 Task: Move the task Improve code commenting for better readability to the section To-Do in the project TrainForge and sort the tasks in the project by Due Date.
Action: Mouse moved to (68, 442)
Screenshot: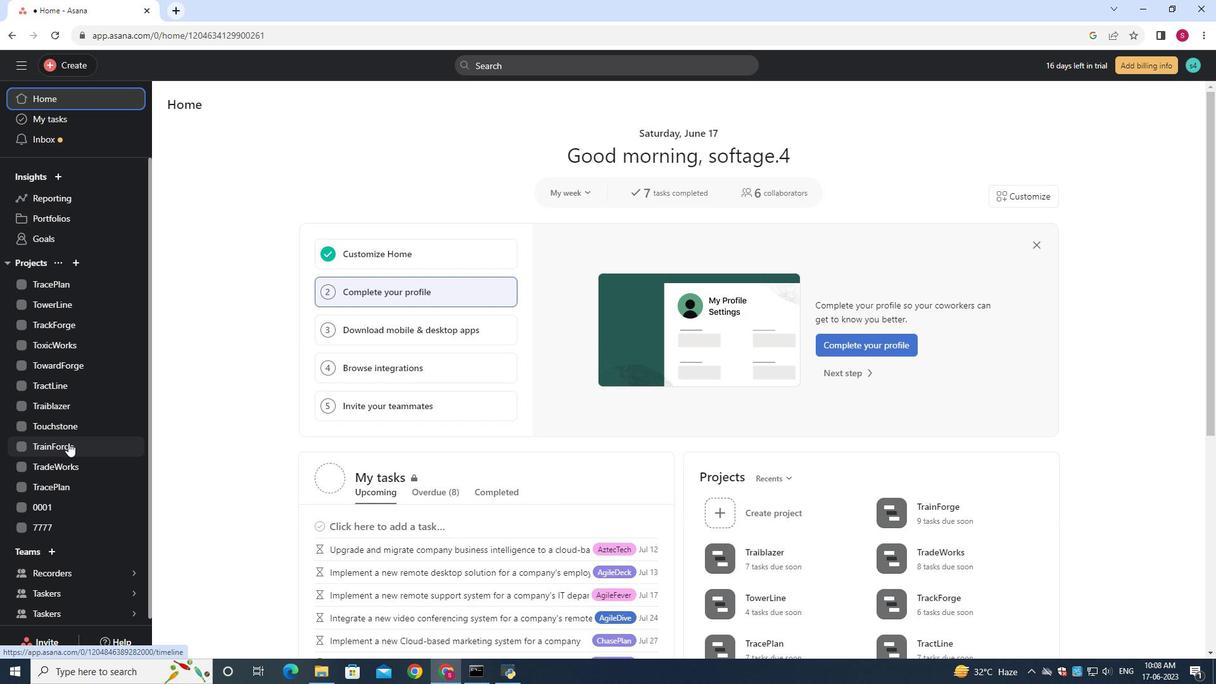 
Action: Mouse pressed left at (68, 442)
Screenshot: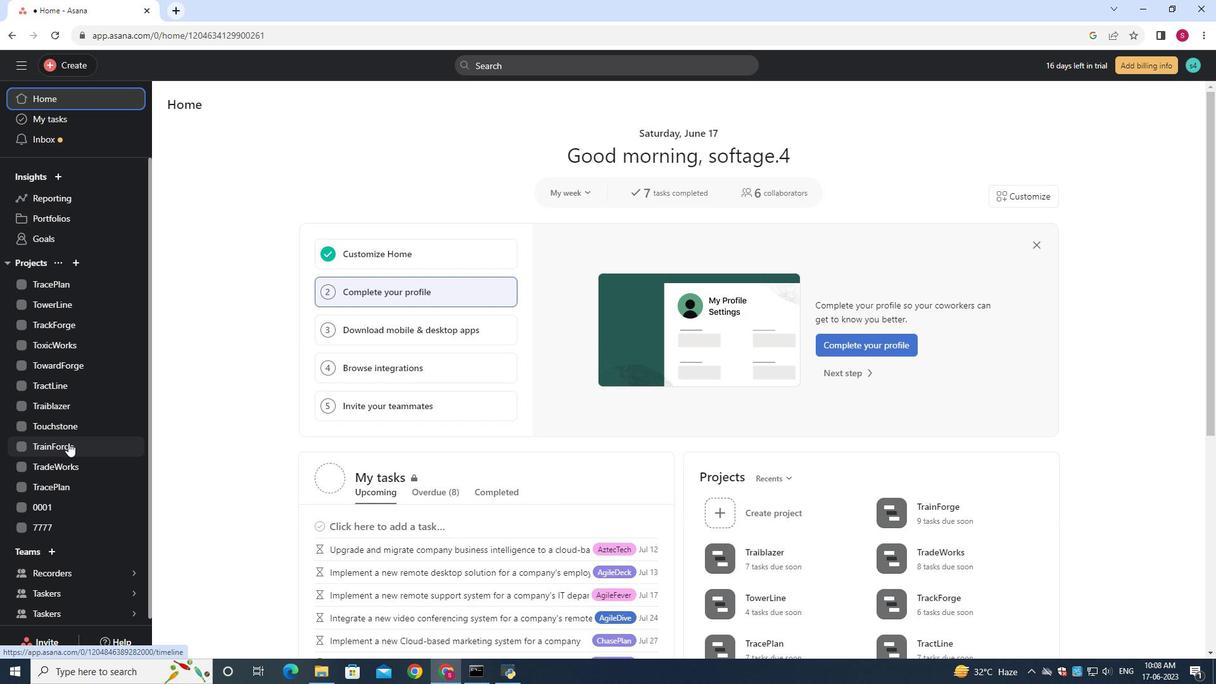 
Action: Mouse moved to (489, 279)
Screenshot: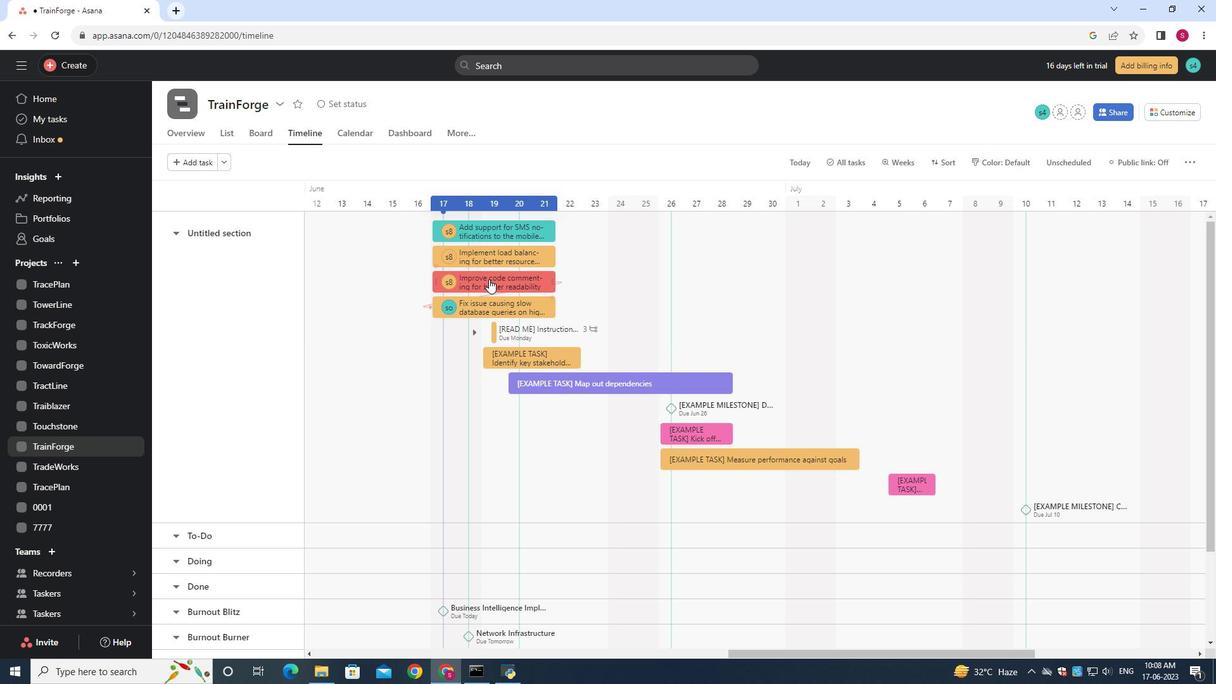 
Action: Mouse pressed left at (489, 279)
Screenshot: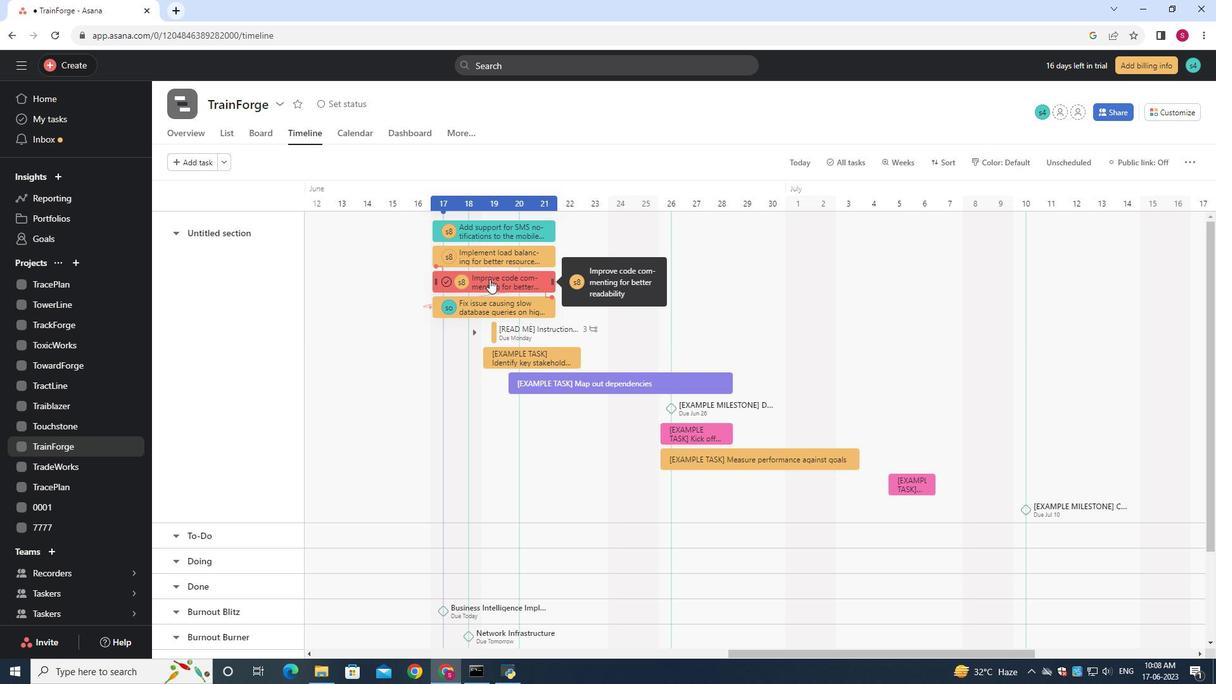 
Action: Mouse moved to (949, 163)
Screenshot: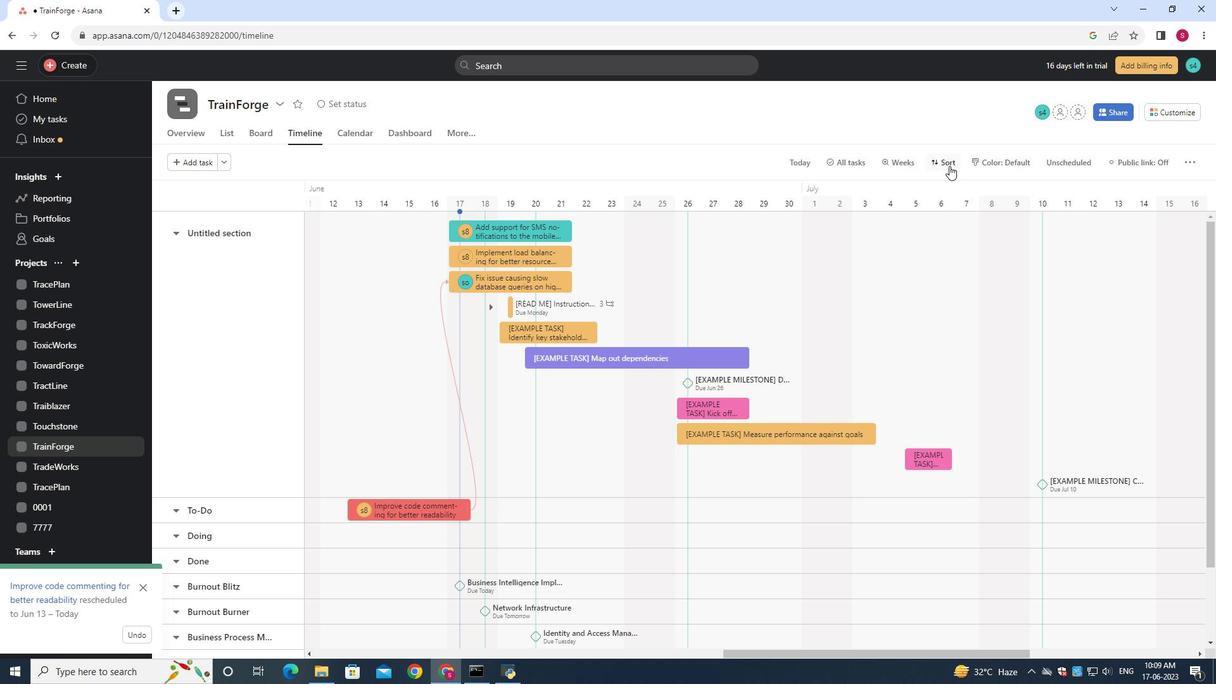 
Action: Mouse pressed left at (949, 163)
Screenshot: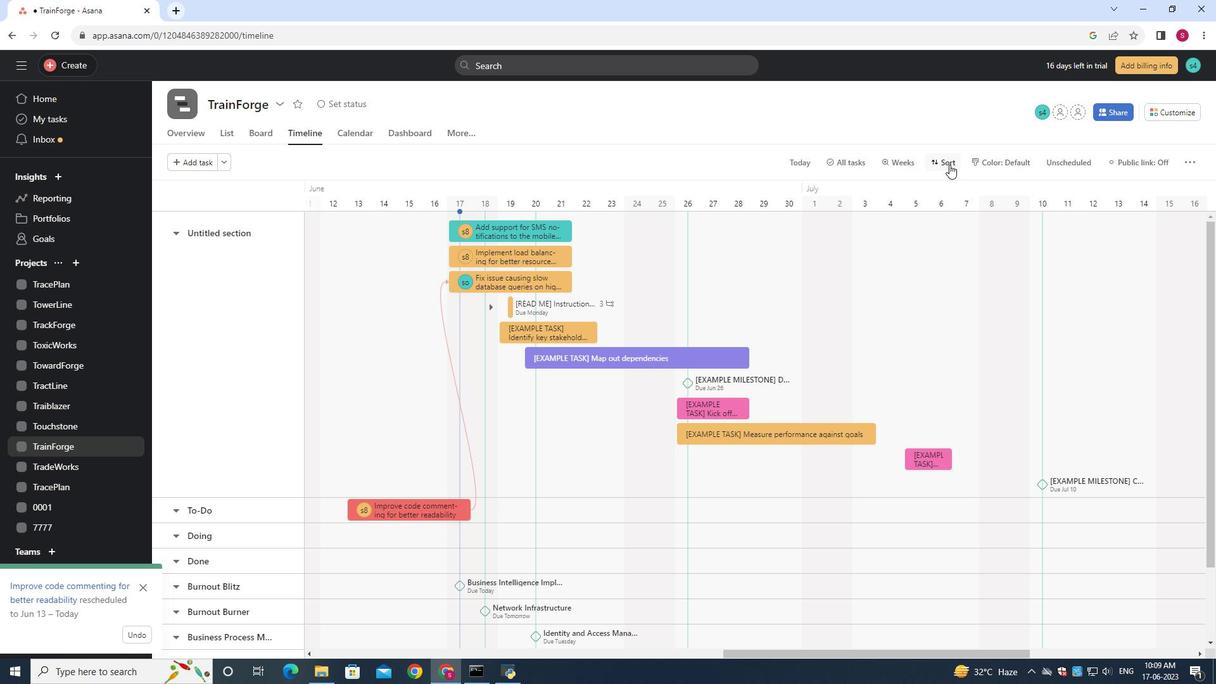 
Action: Mouse pressed left at (949, 163)
Screenshot: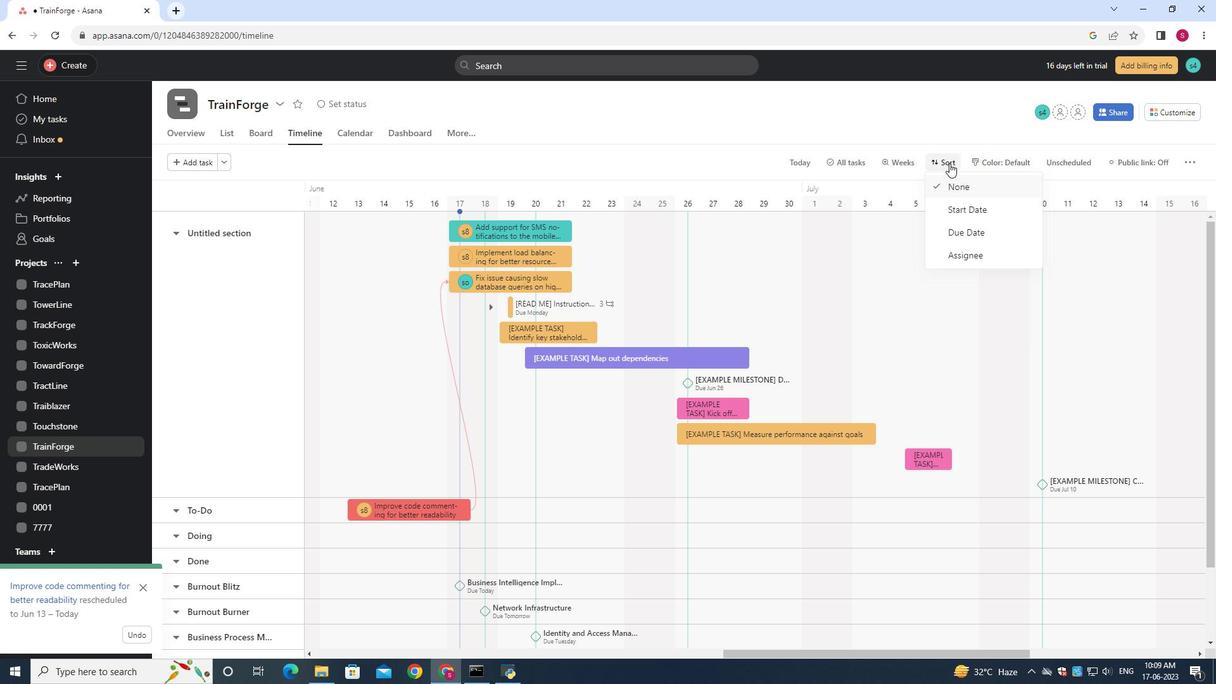 
Action: Mouse moved to (231, 131)
Screenshot: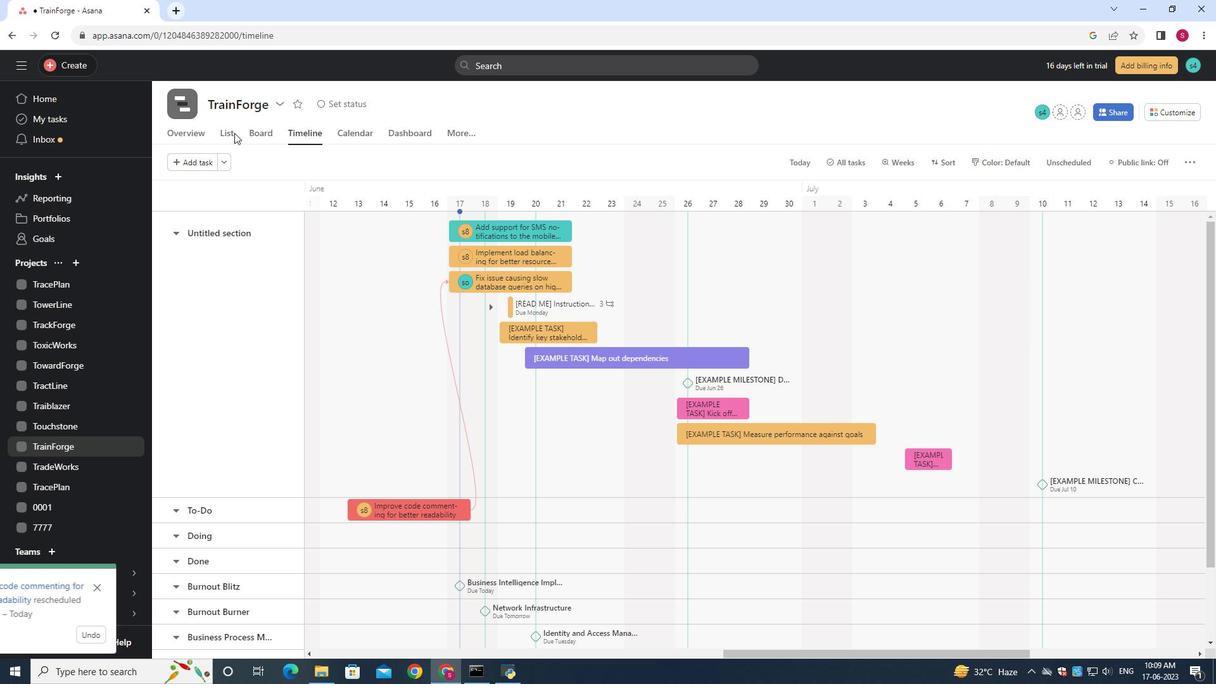 
Action: Mouse pressed left at (231, 131)
Screenshot: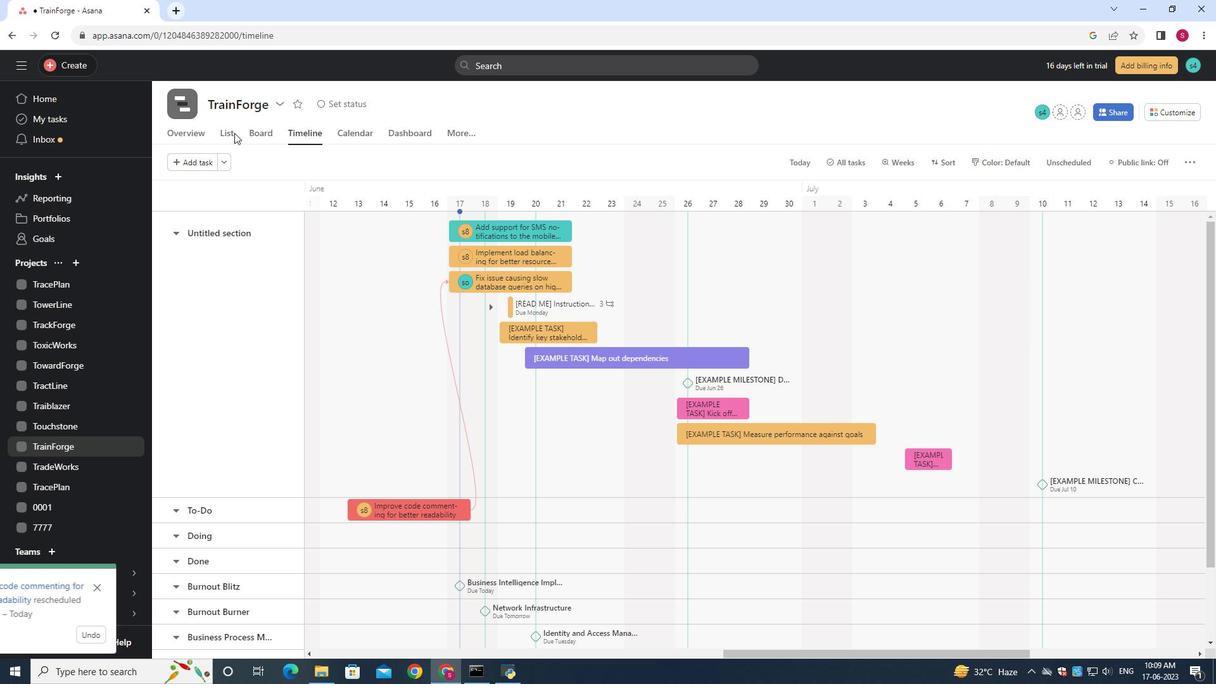 
Action: Mouse moved to (306, 163)
Screenshot: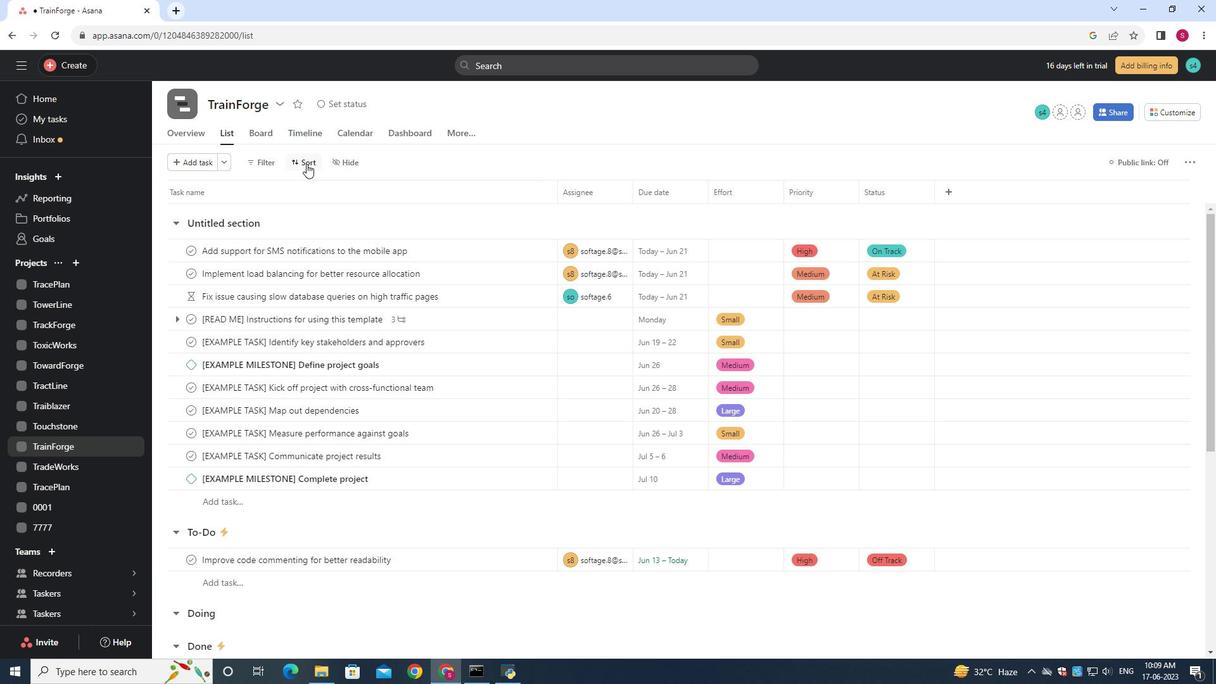 
Action: Mouse pressed left at (306, 163)
Screenshot: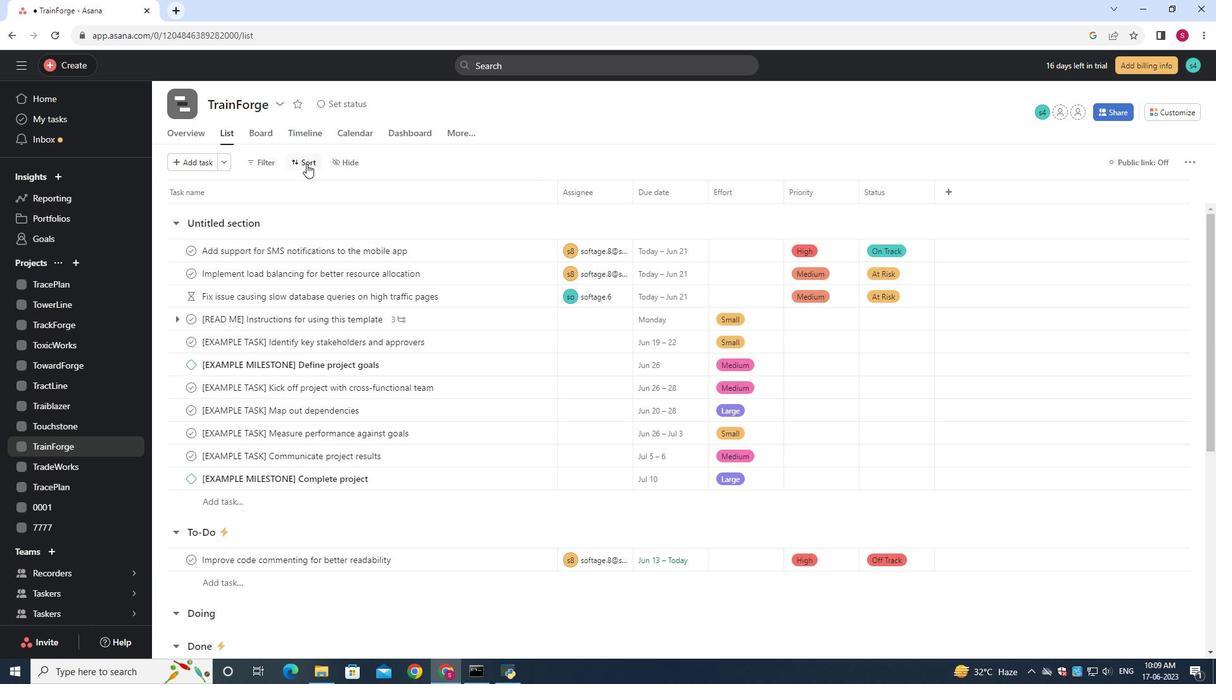 
Action: Mouse moved to (347, 245)
Screenshot: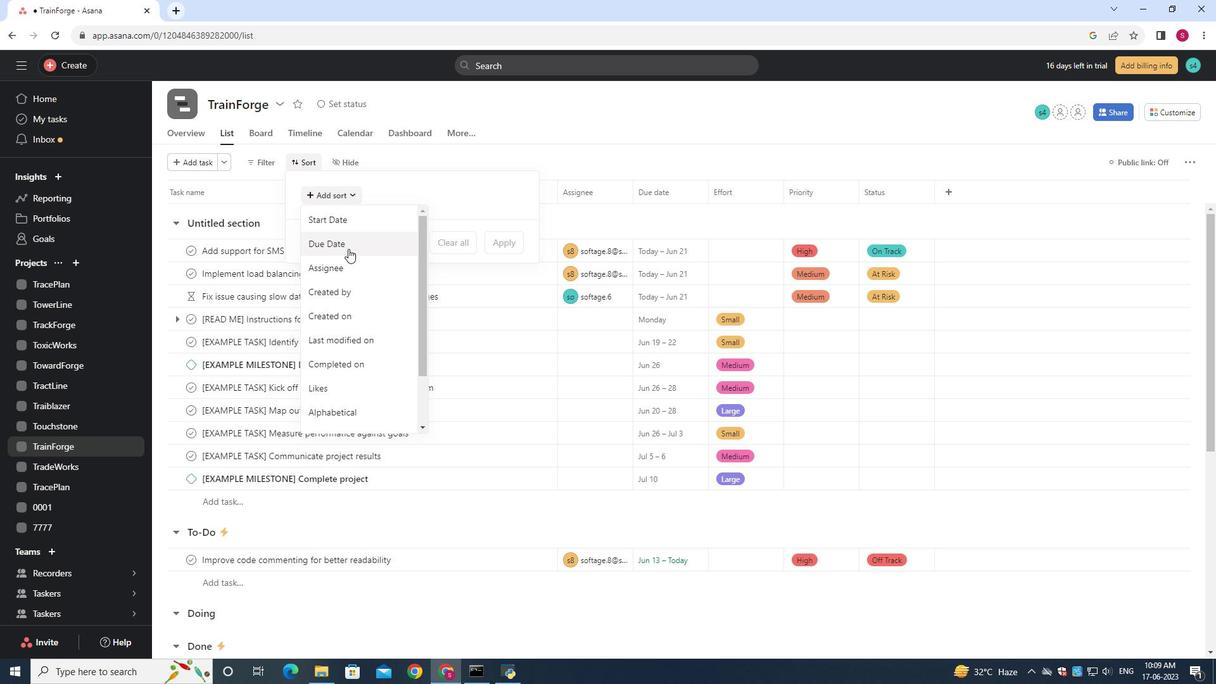 
Action: Mouse pressed left at (347, 245)
Screenshot: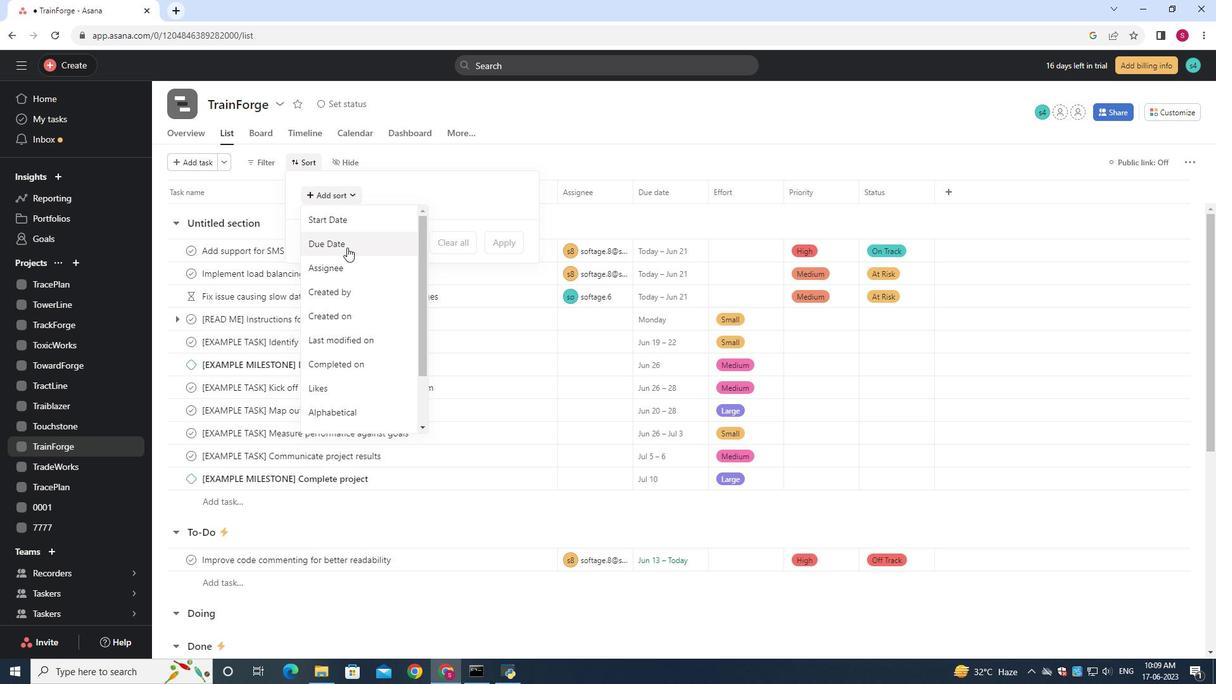 
Action: Mouse moved to (494, 295)
Screenshot: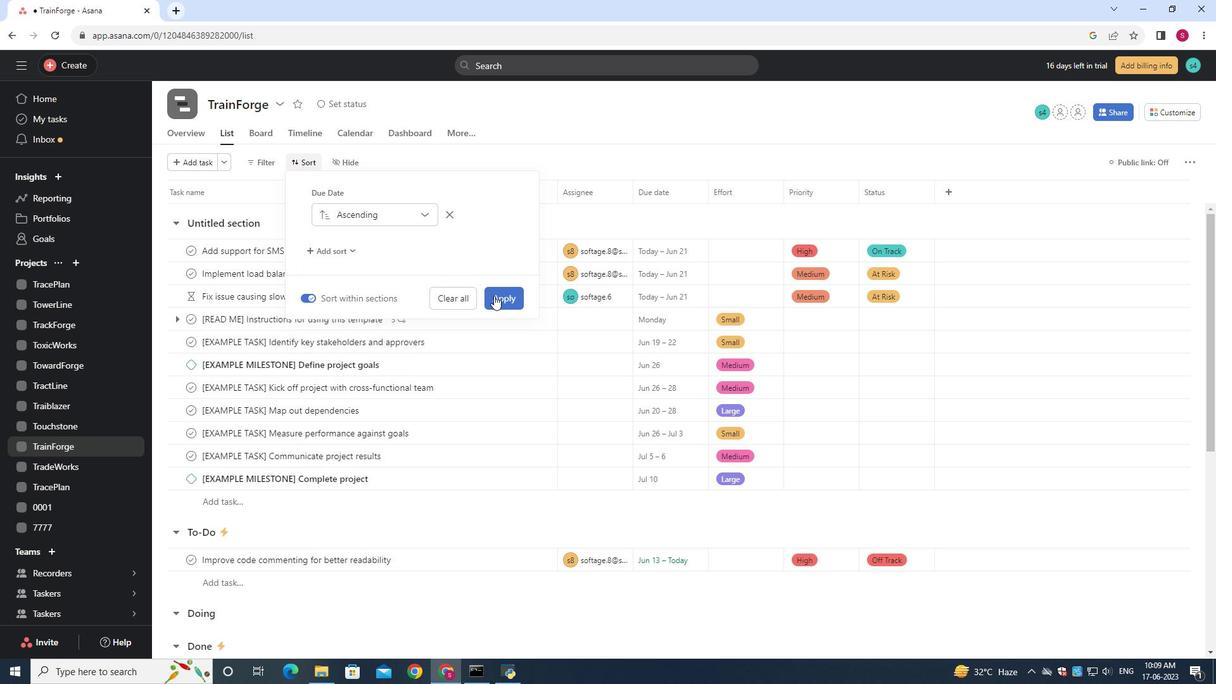 
Action: Mouse pressed left at (494, 295)
Screenshot: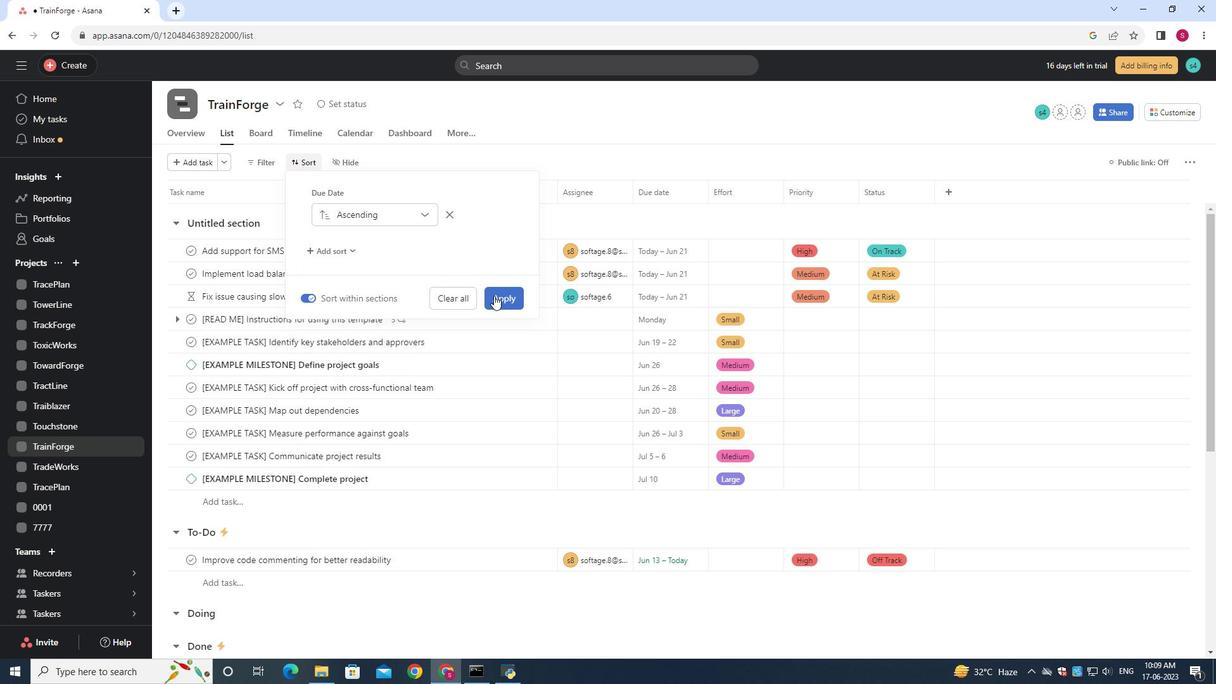 
Action: Mouse moved to (494, 295)
Screenshot: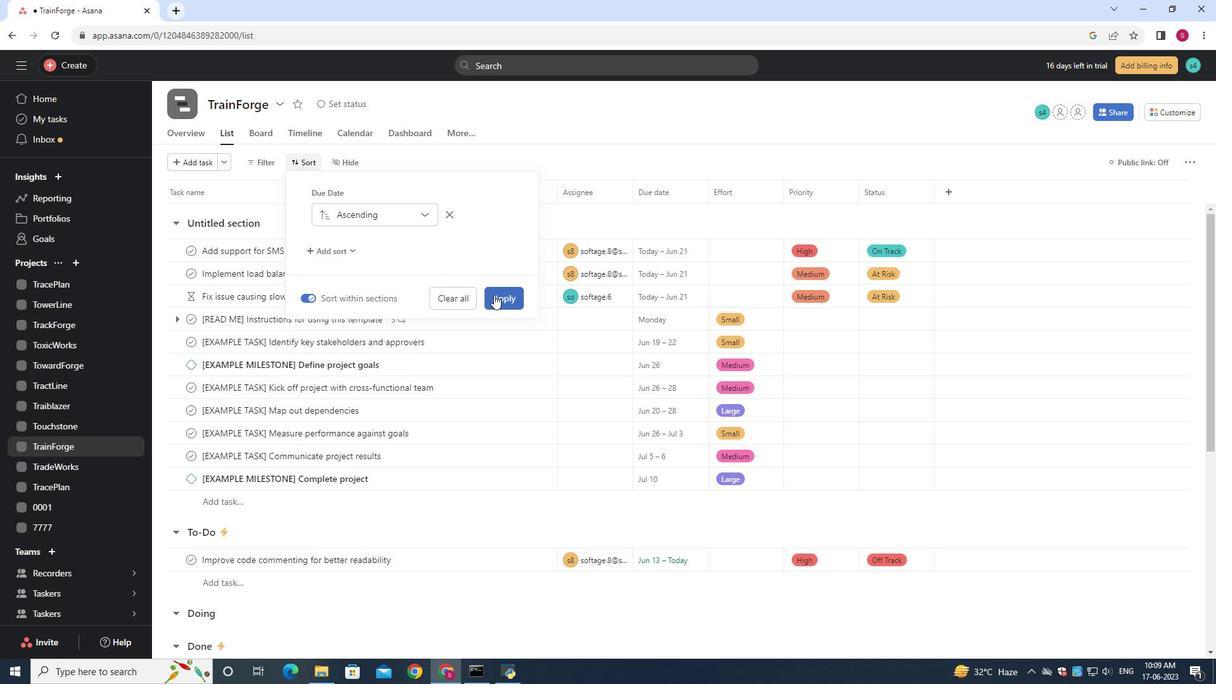 
